 Task: Look for products in the category "Chicken" that are on sale.
Action: Mouse moved to (1189, 154)
Screenshot: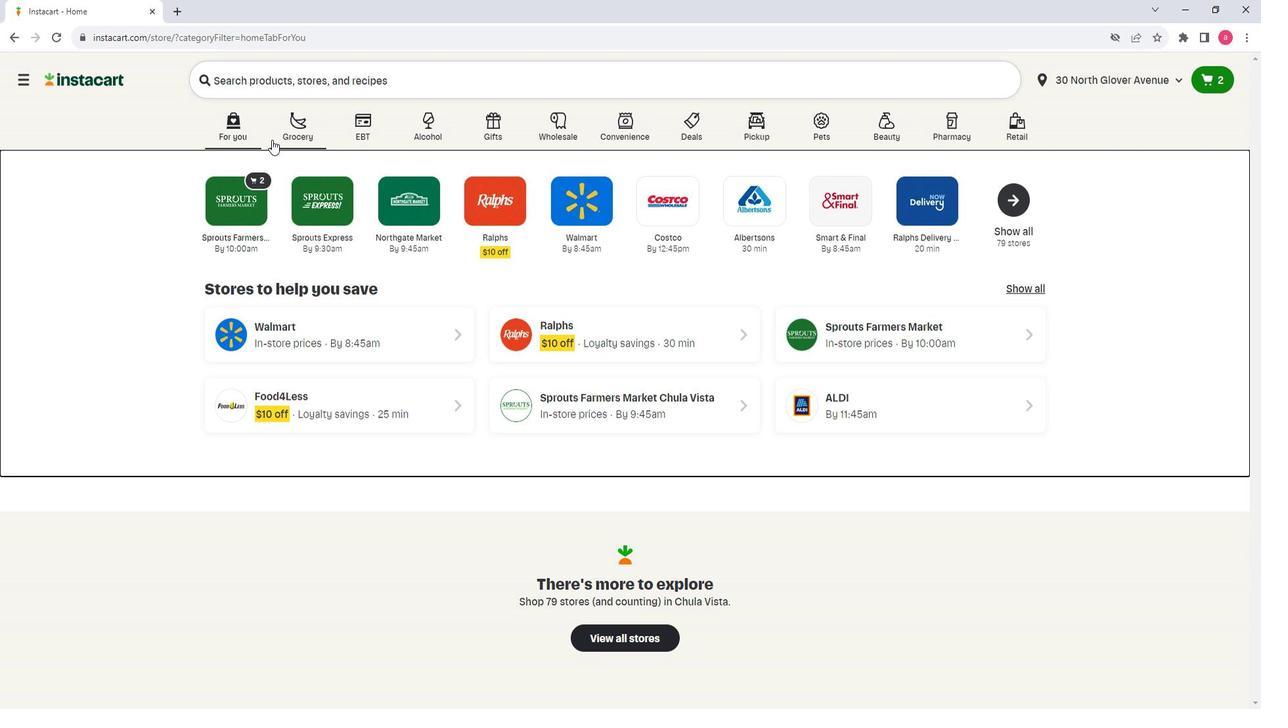 
Action: Mouse pressed left at (1189, 154)
Screenshot: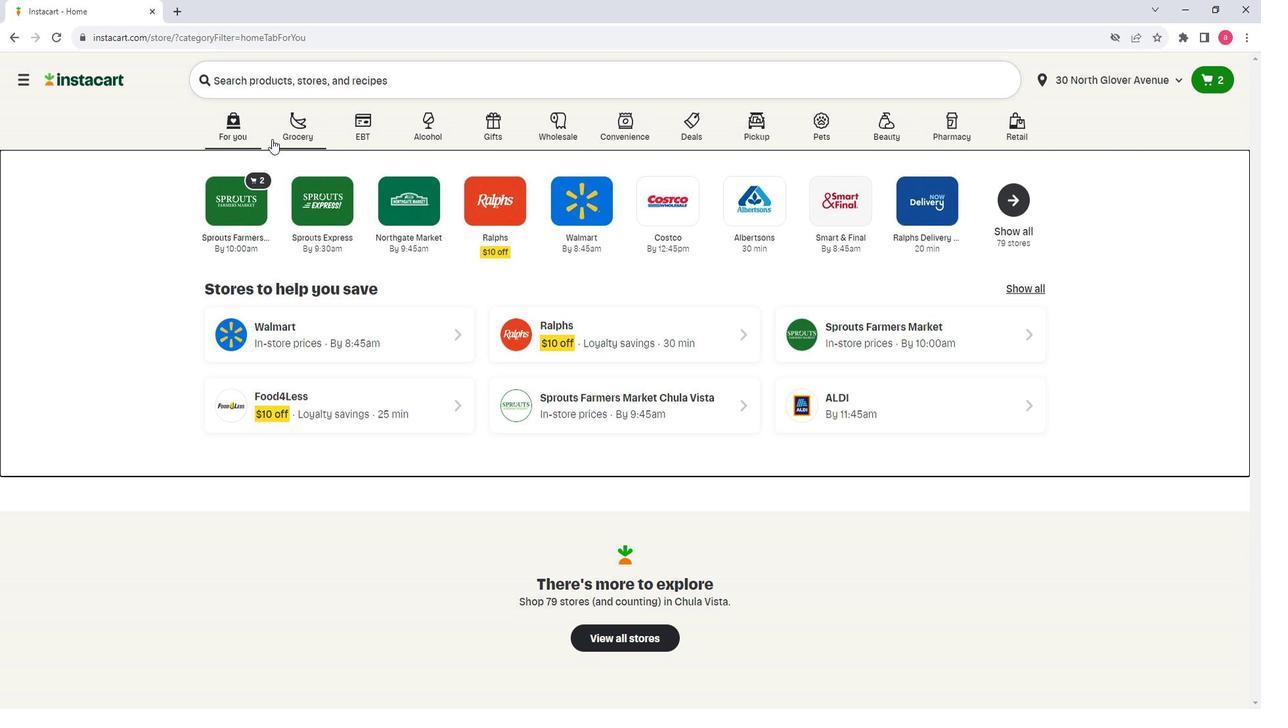 
Action: Mouse moved to (1209, 396)
Screenshot: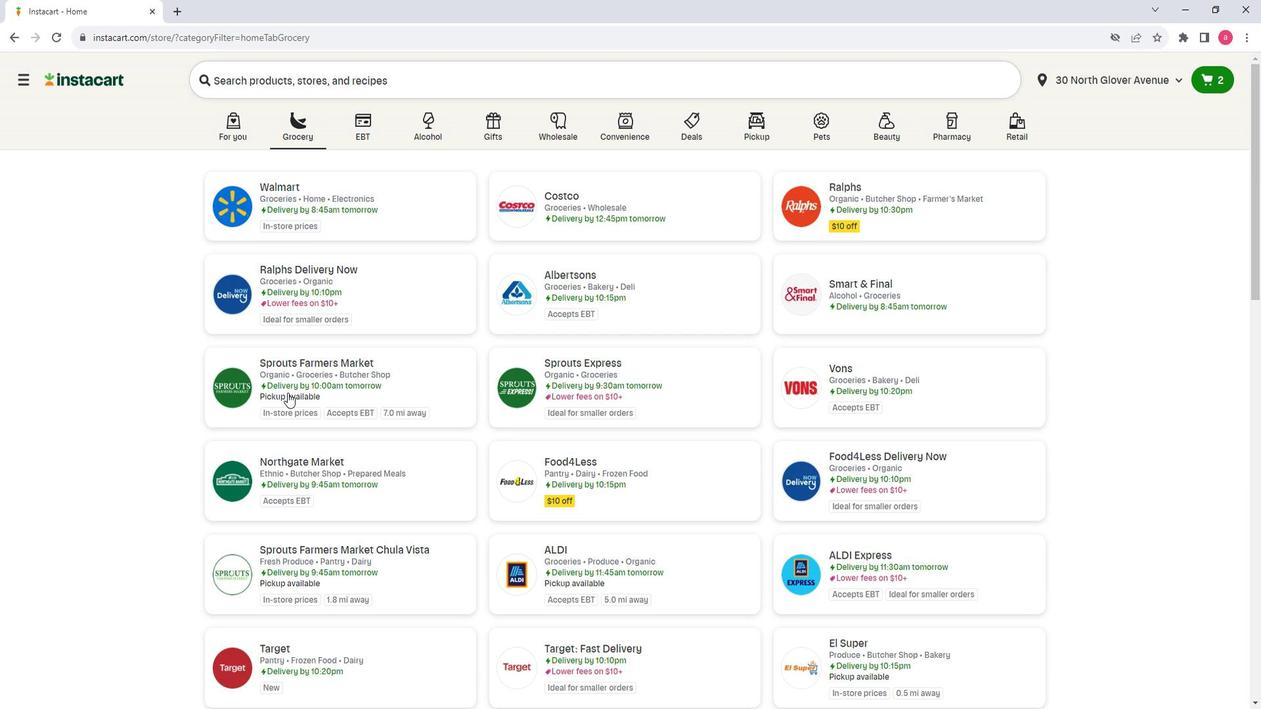 
Action: Mouse pressed left at (1209, 396)
Screenshot: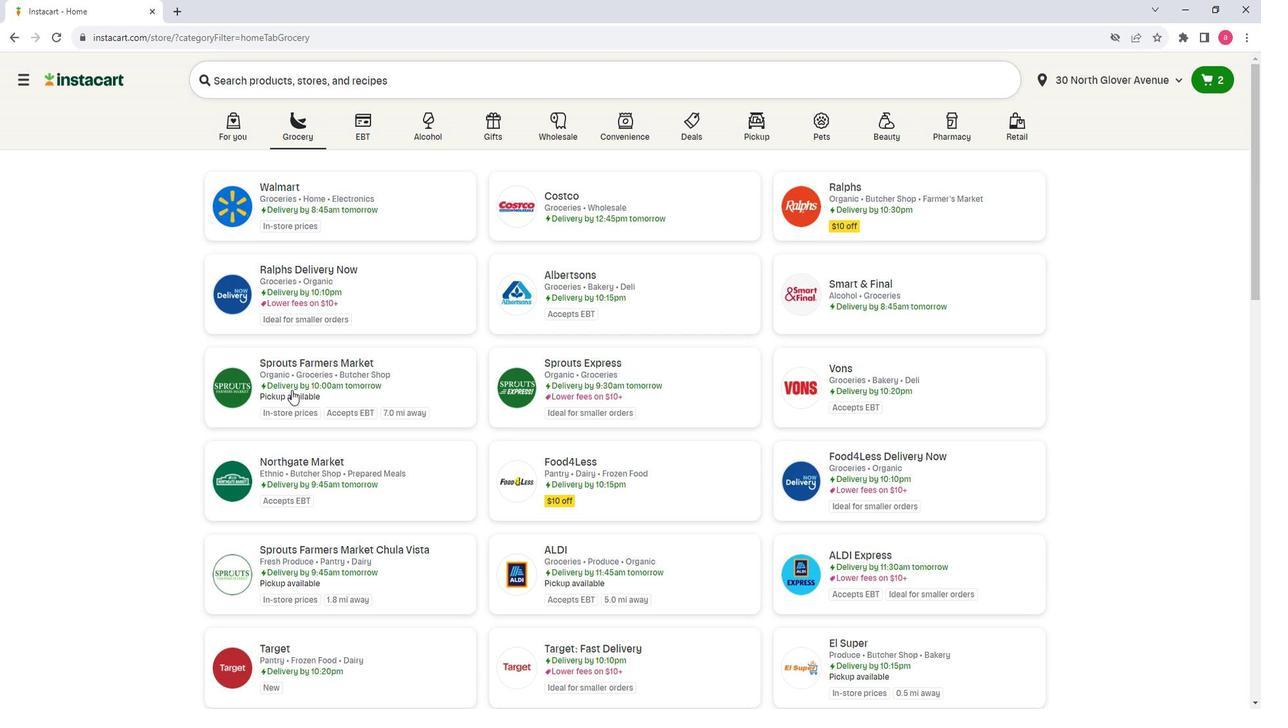 
Action: Mouse moved to (1003, 497)
Screenshot: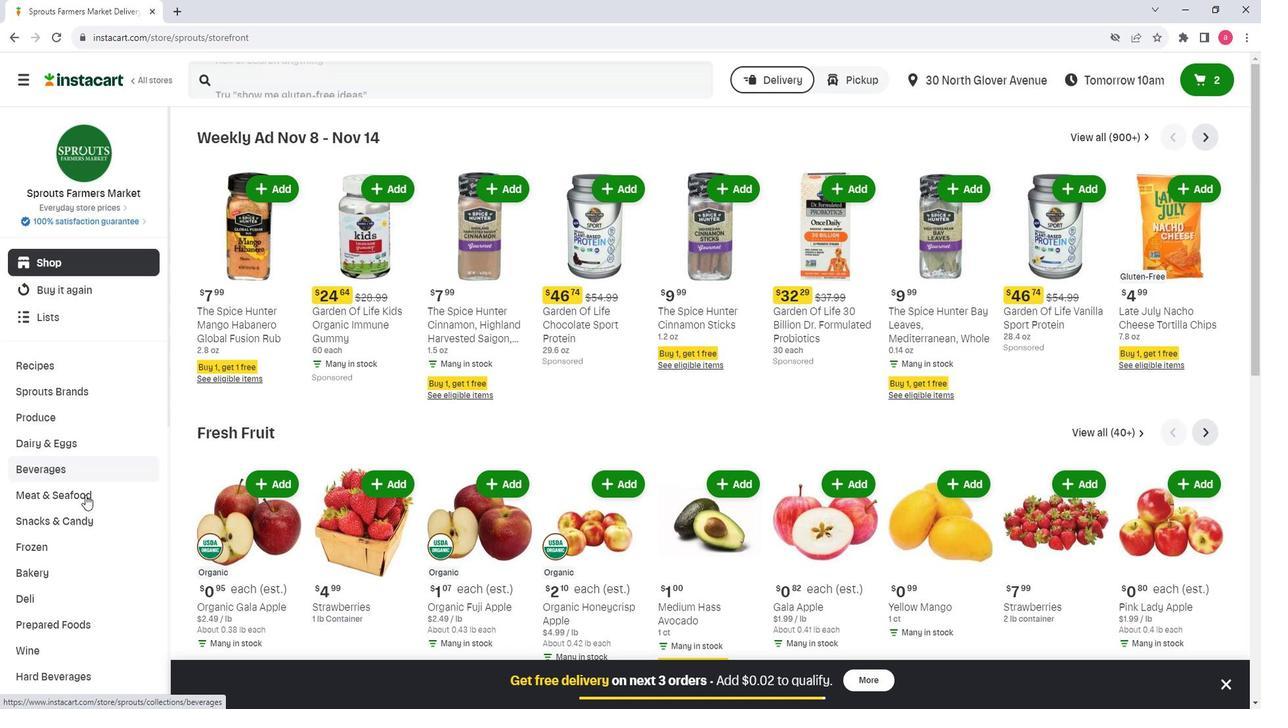 
Action: Mouse pressed left at (1003, 497)
Screenshot: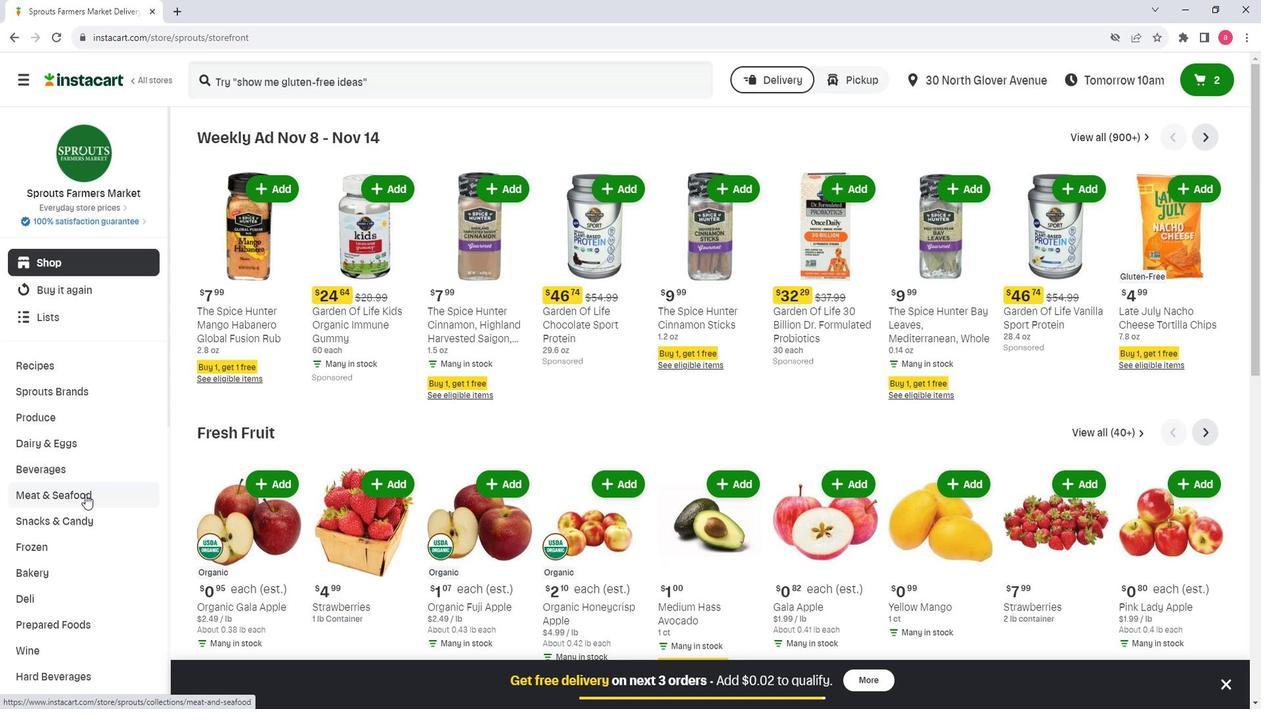 
Action: Mouse moved to (957, 532)
Screenshot: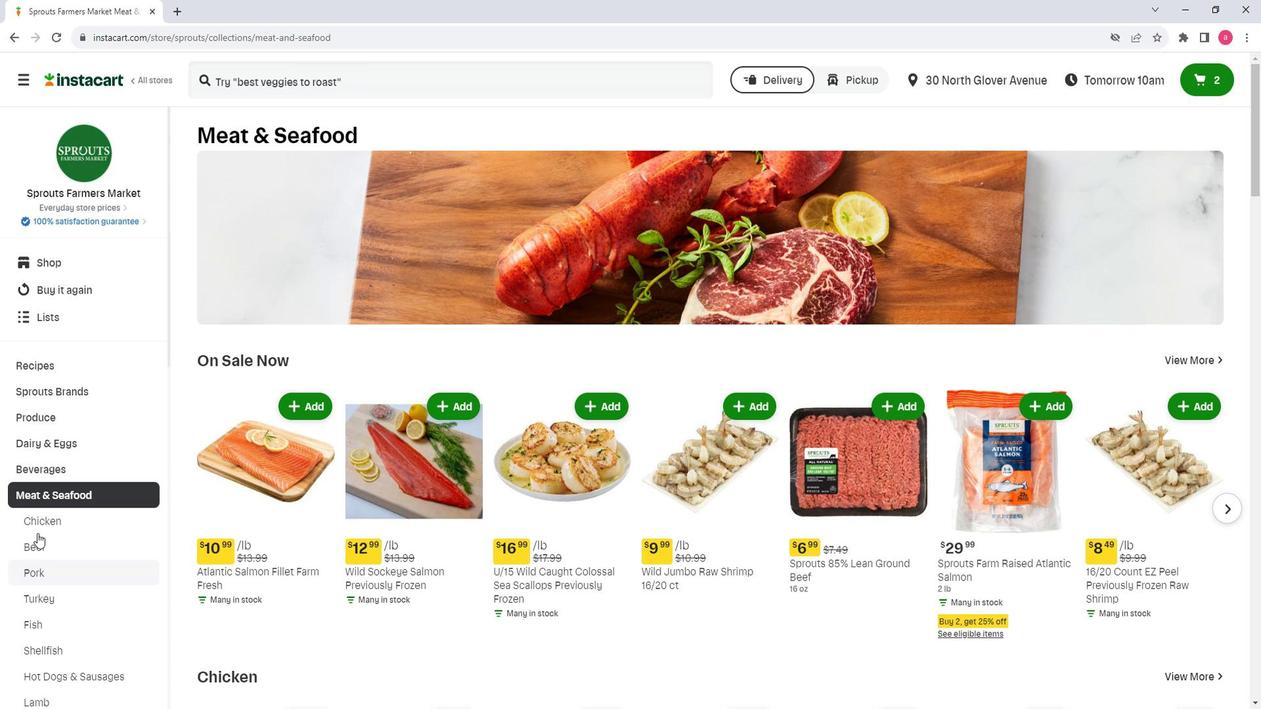 
Action: Mouse pressed left at (957, 532)
Screenshot: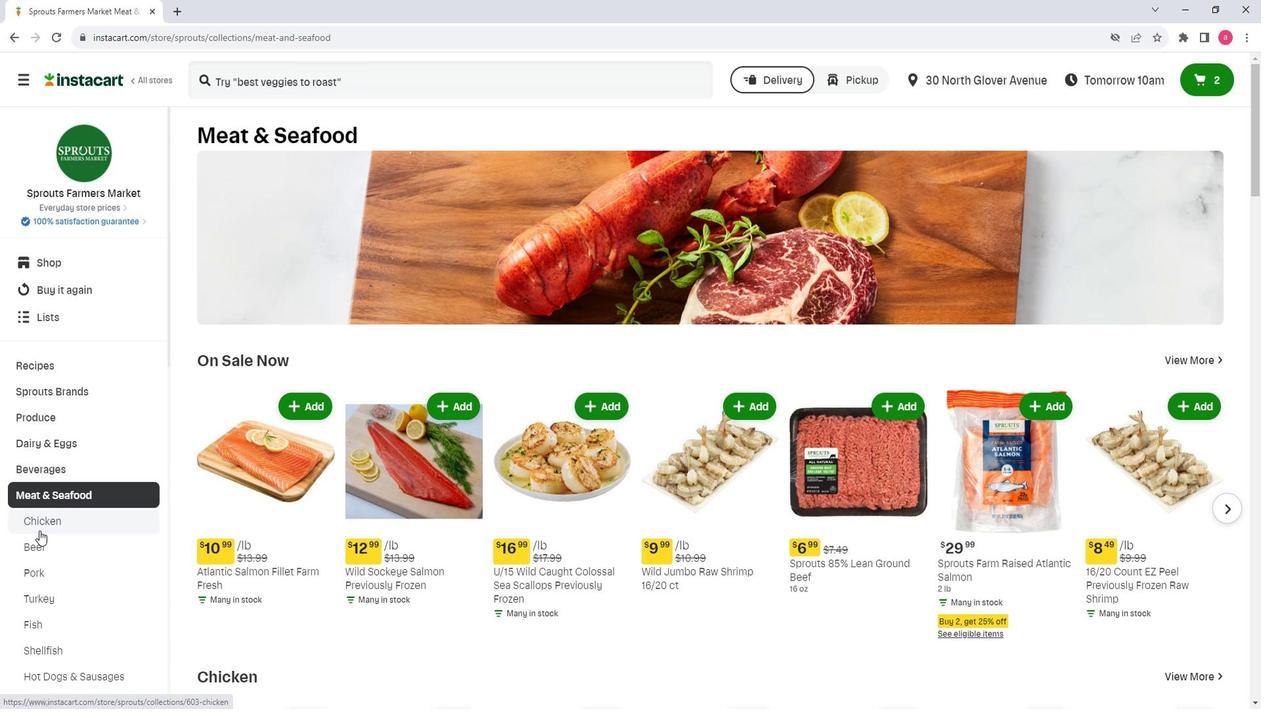 
Action: Mouse moved to (1149, 262)
Screenshot: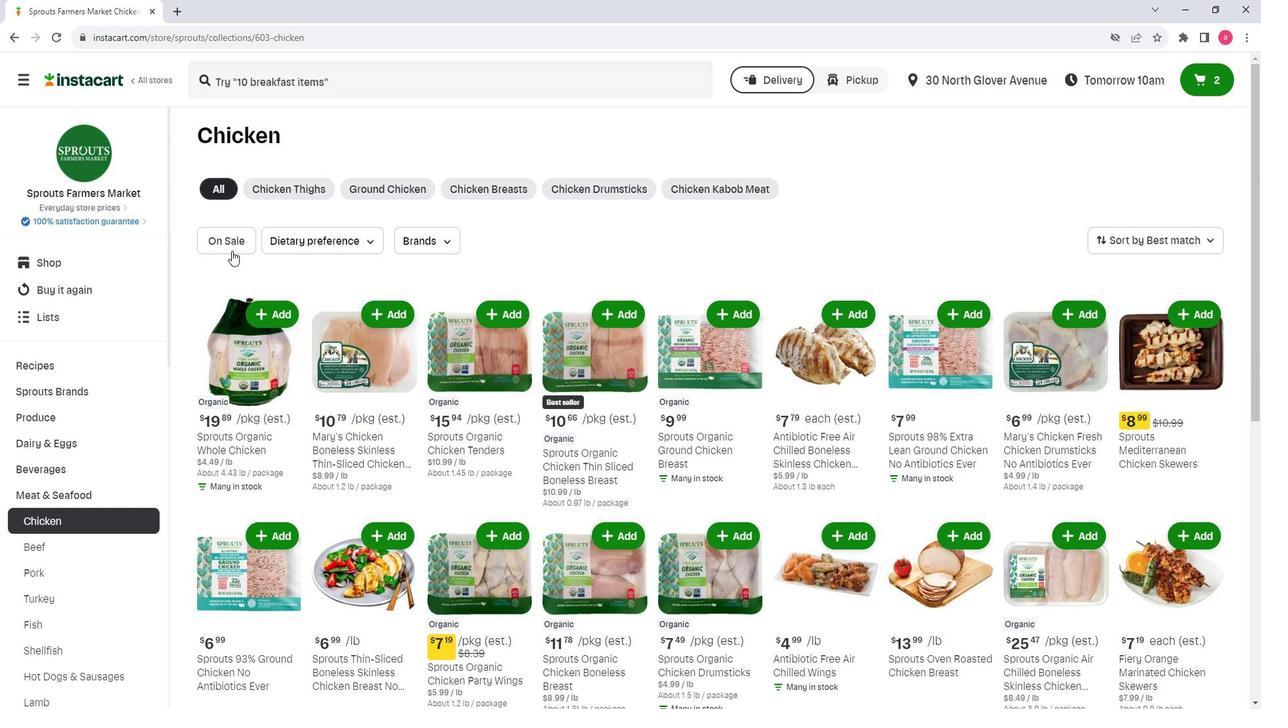 
Action: Mouse pressed left at (1149, 262)
Screenshot: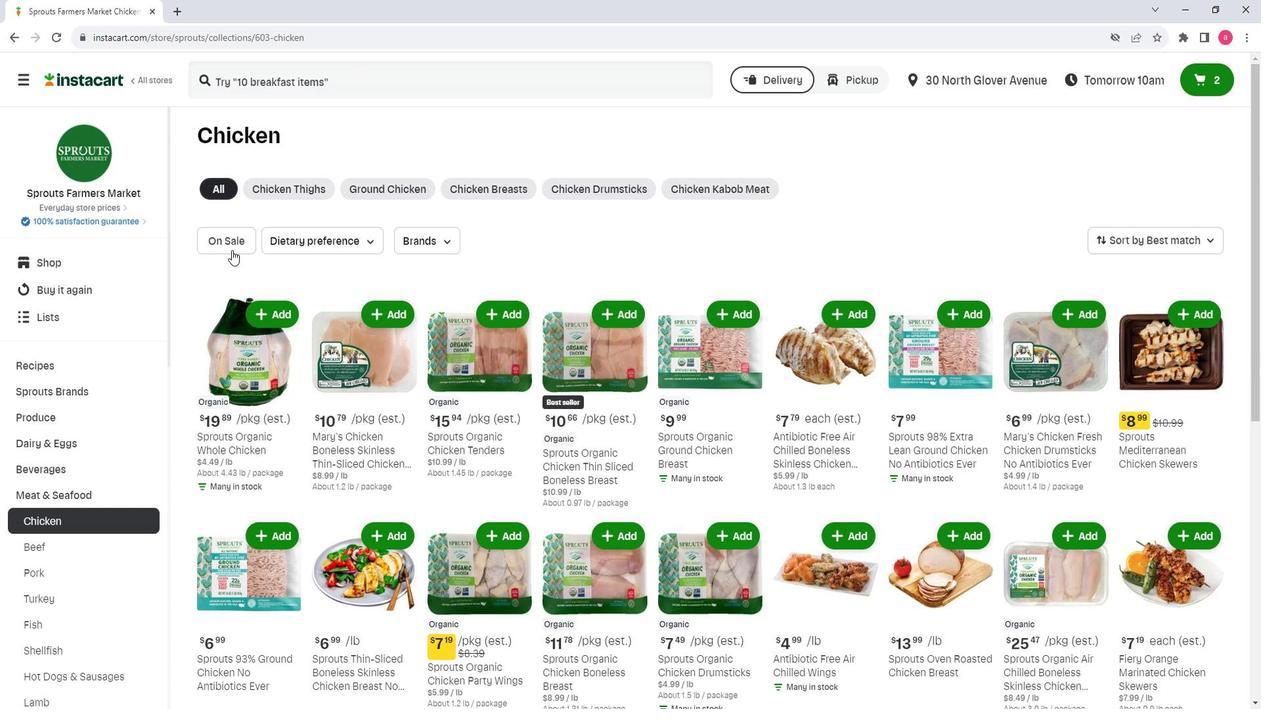 
Action: Mouse moved to (1185, 304)
Screenshot: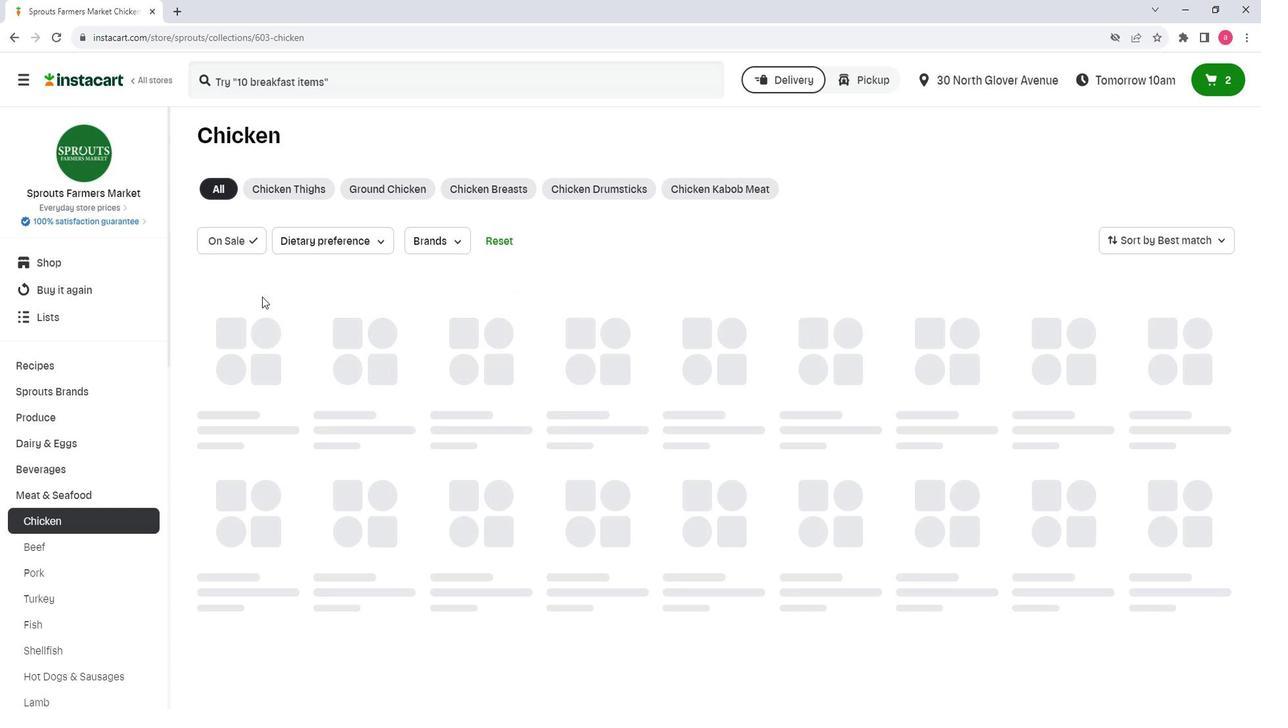 
